 Task: Check the sale-to-list ratio of staircase in the last 3 years.
Action: Mouse moved to (1022, 242)
Screenshot: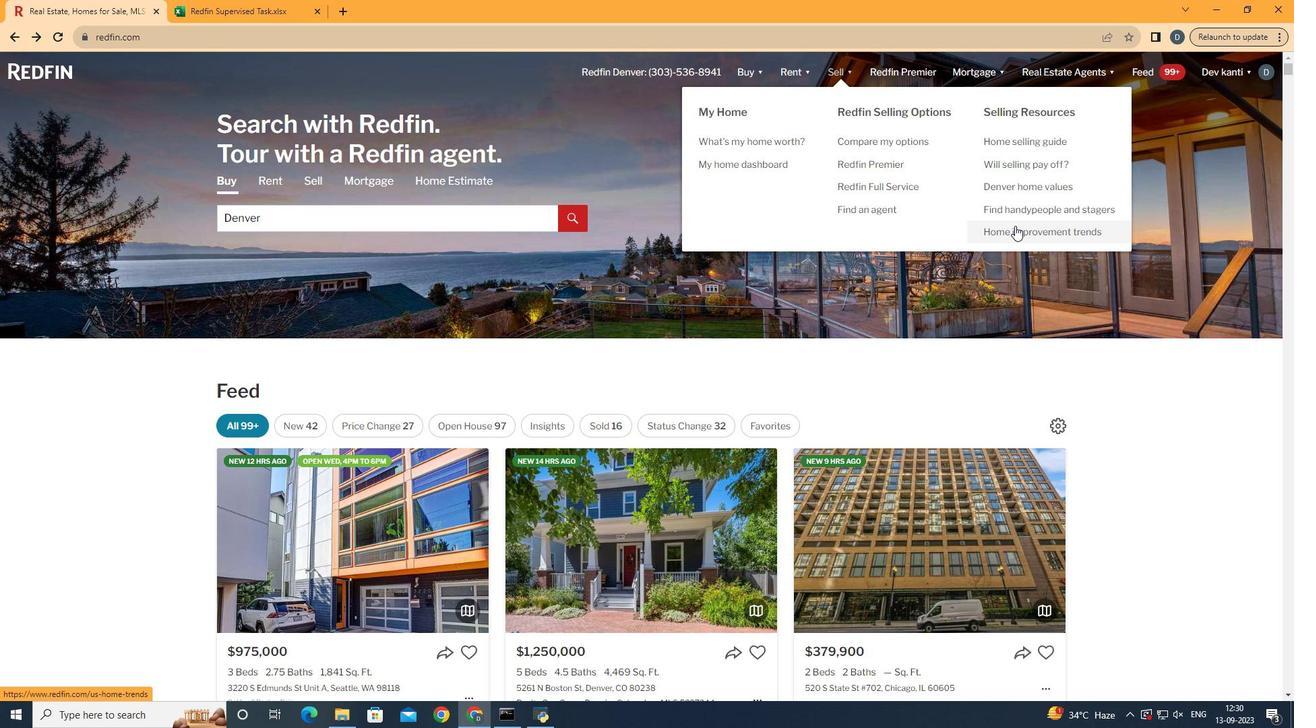 
Action: Mouse pressed left at (1022, 242)
Screenshot: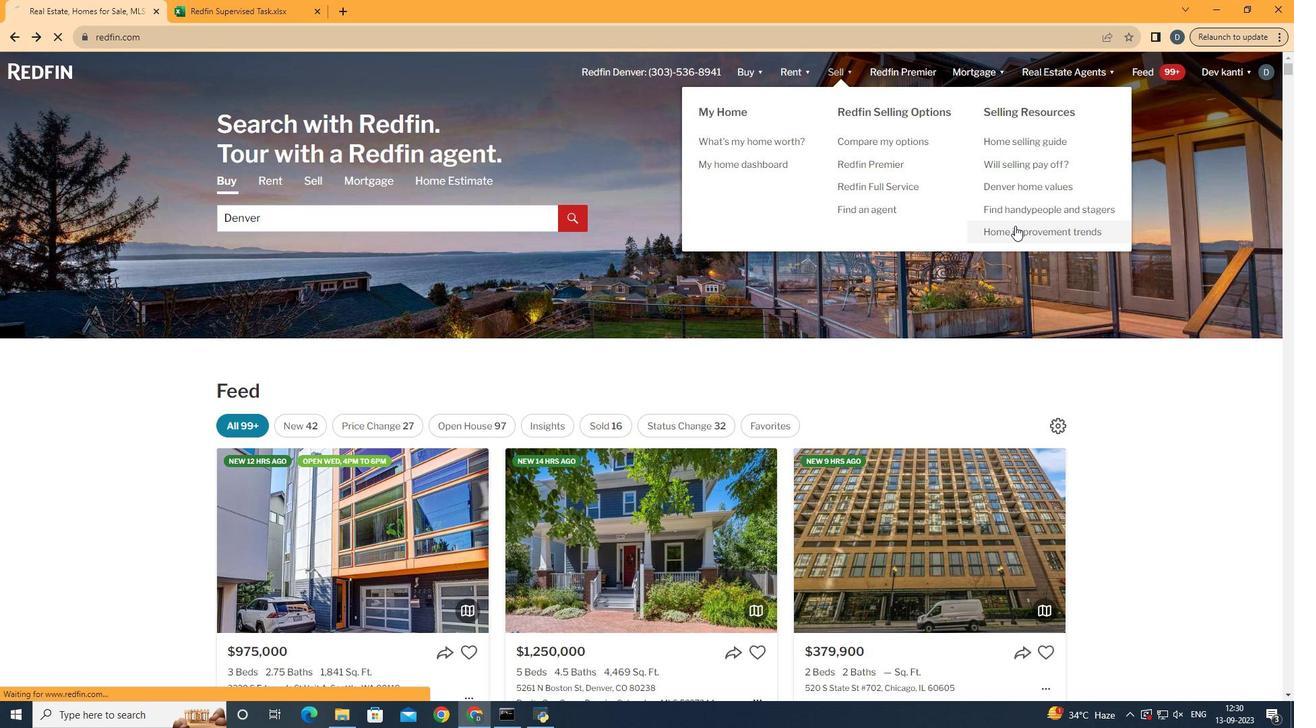 
Action: Mouse moved to (495, 263)
Screenshot: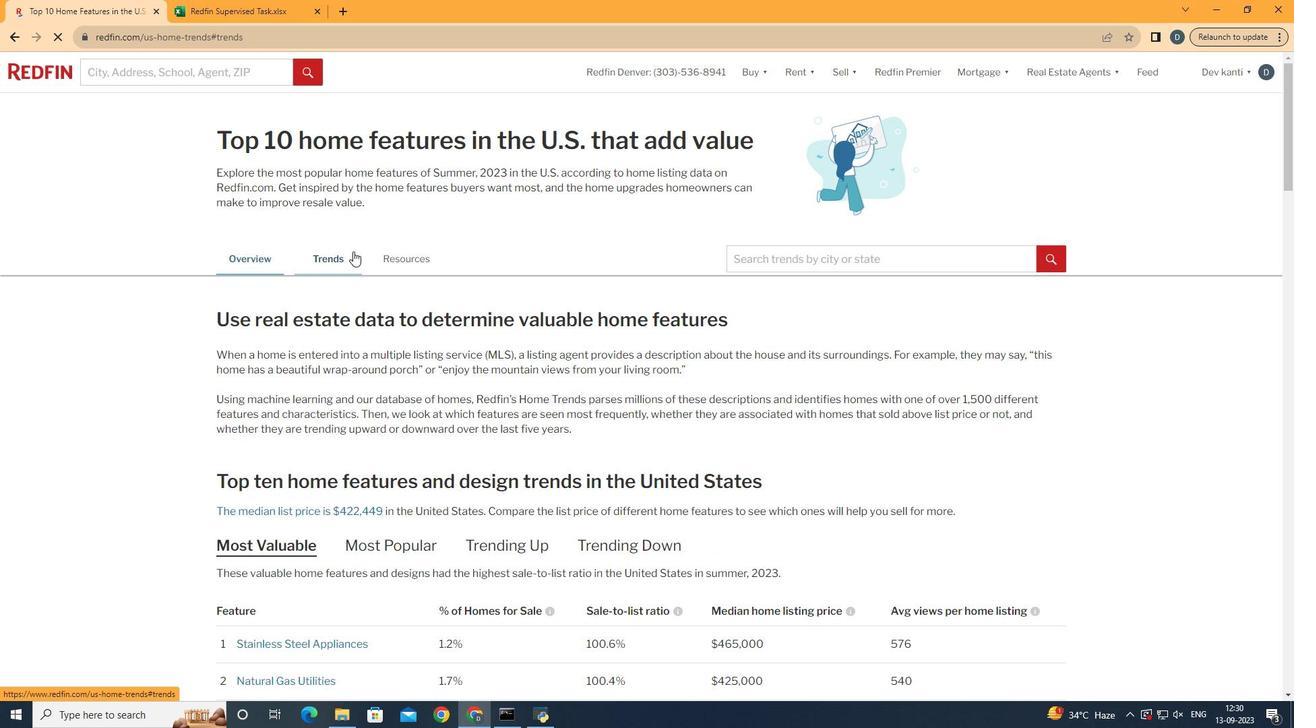 
Action: Mouse pressed left at (495, 263)
Screenshot: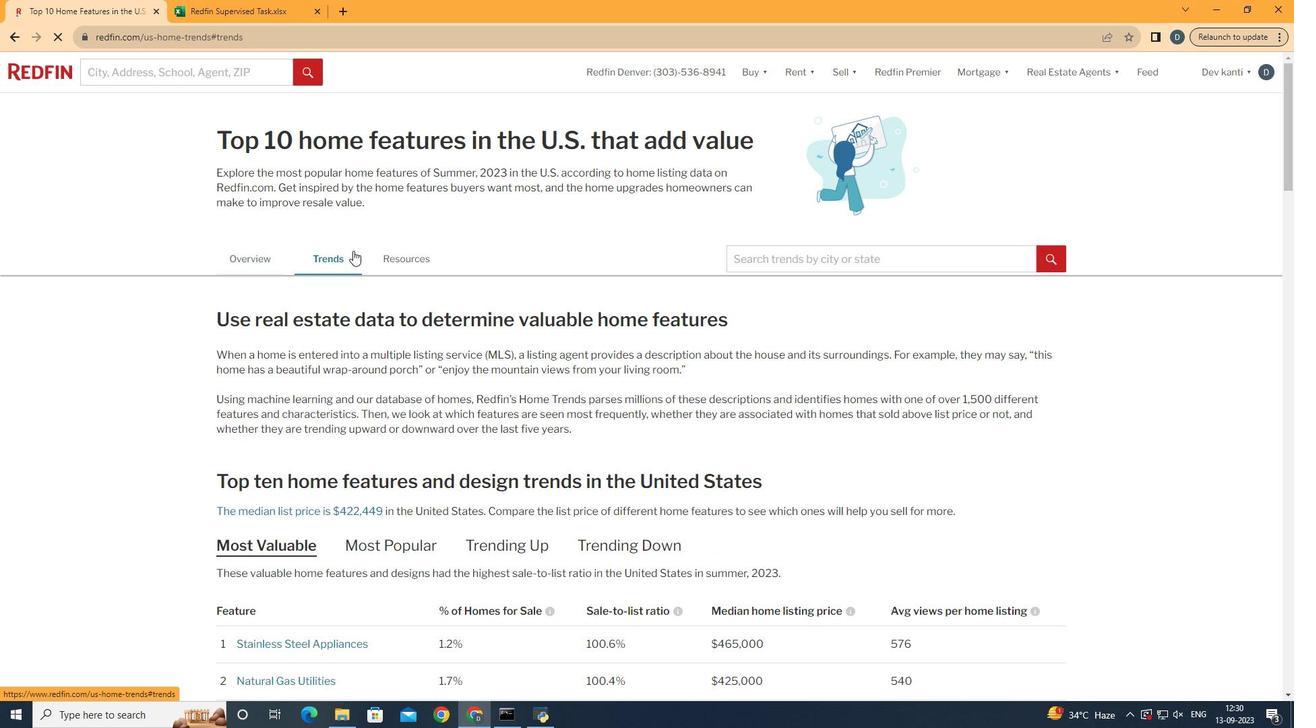 
Action: Mouse moved to (498, 348)
Screenshot: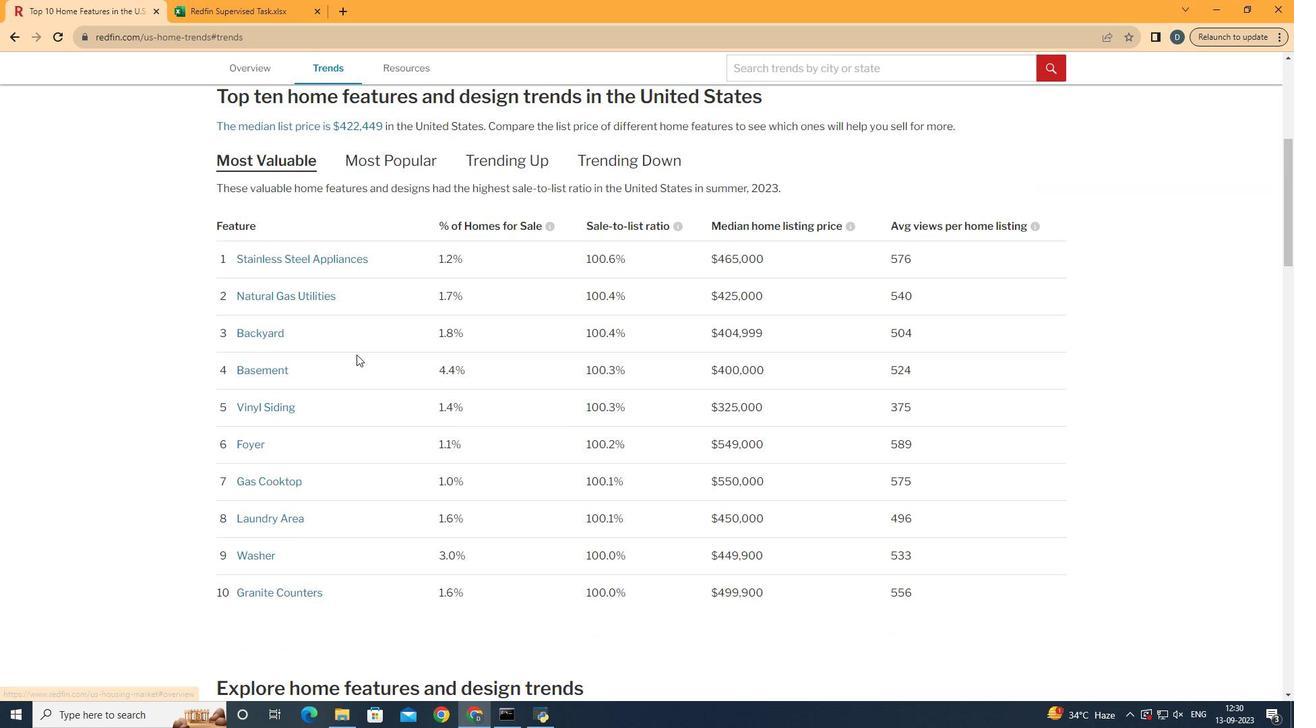 
Action: Mouse scrolled (498, 347) with delta (0, 0)
Screenshot: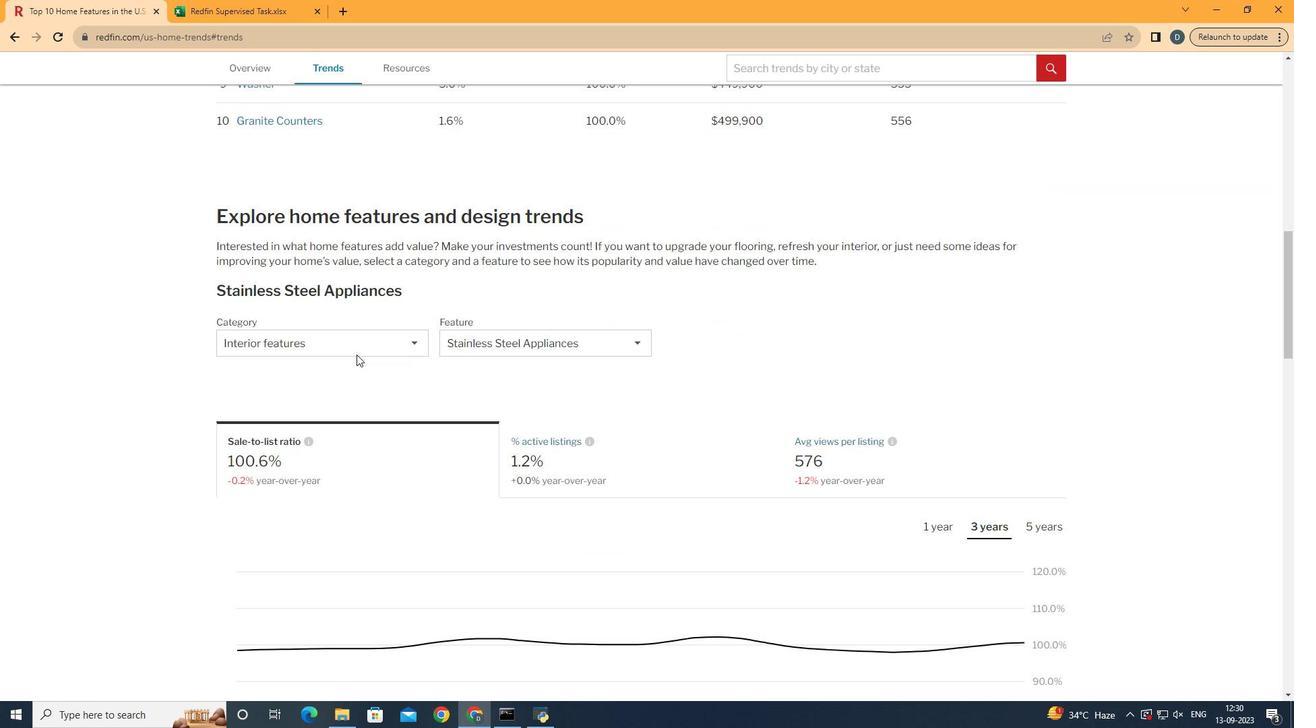 
Action: Mouse scrolled (498, 347) with delta (0, 0)
Screenshot: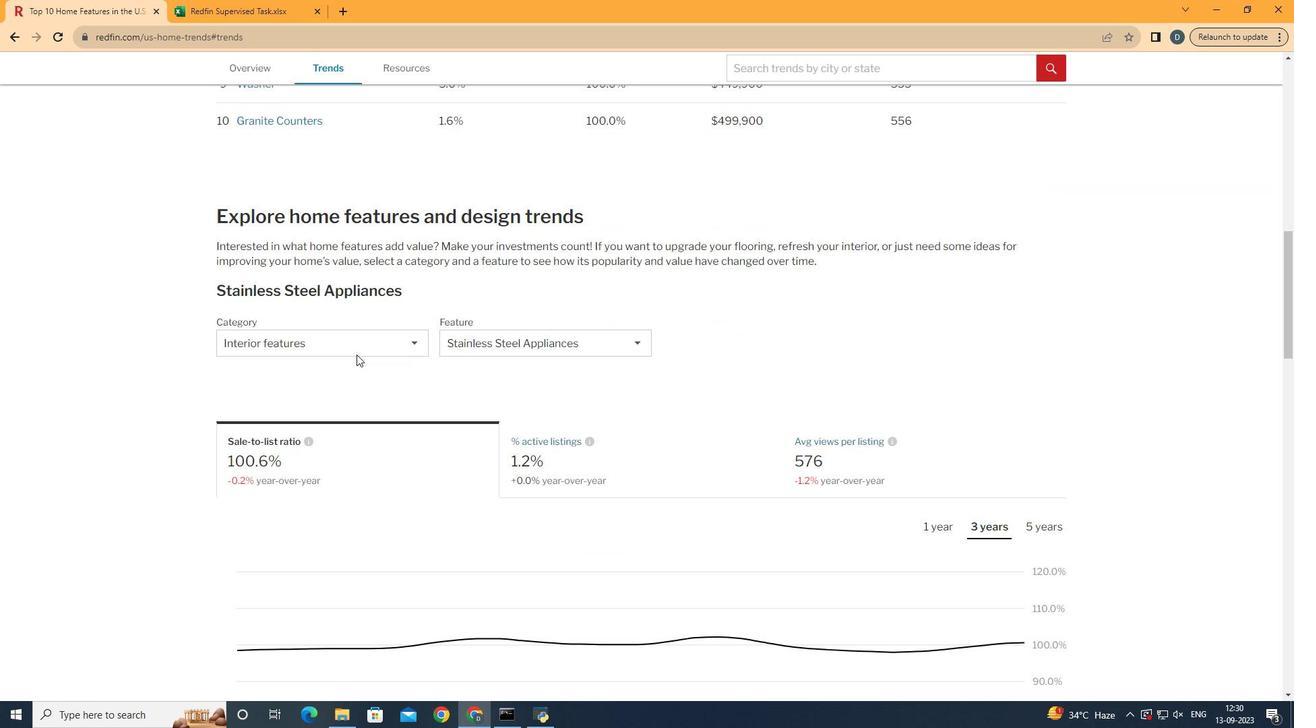 
Action: Mouse scrolled (498, 347) with delta (0, 0)
Screenshot: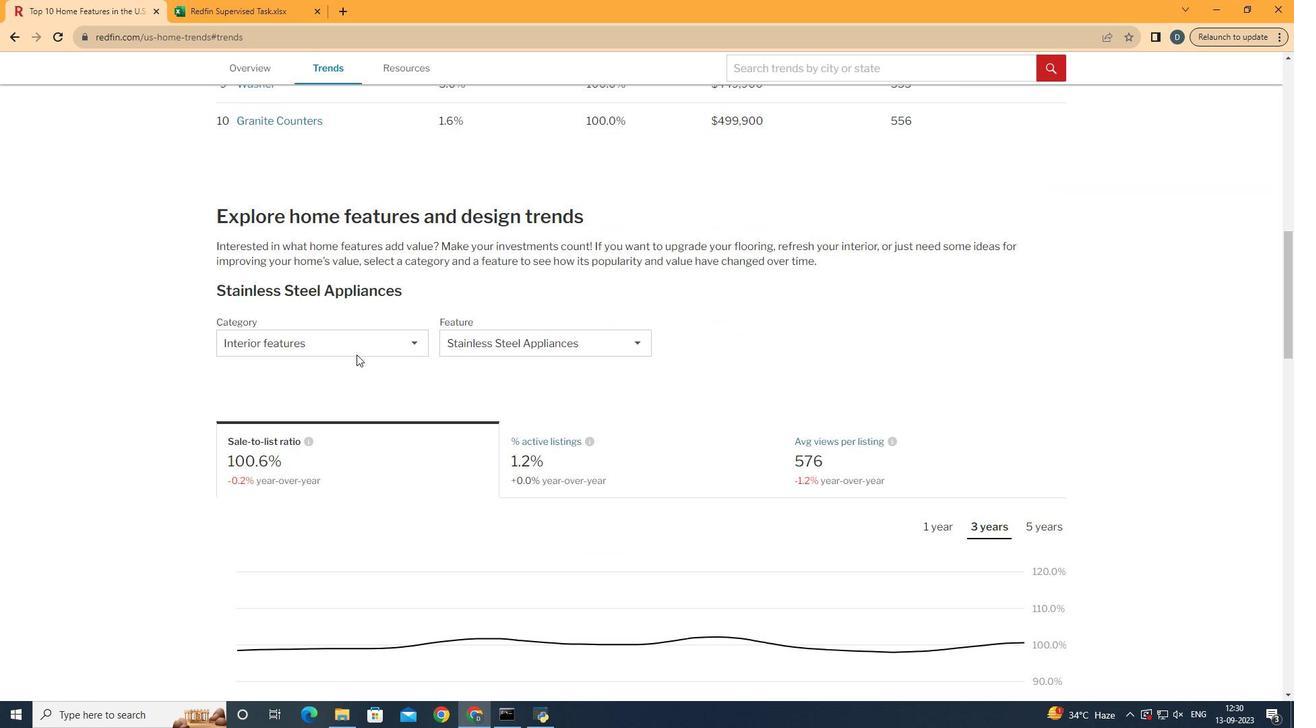 
Action: Mouse scrolled (498, 347) with delta (0, 0)
Screenshot: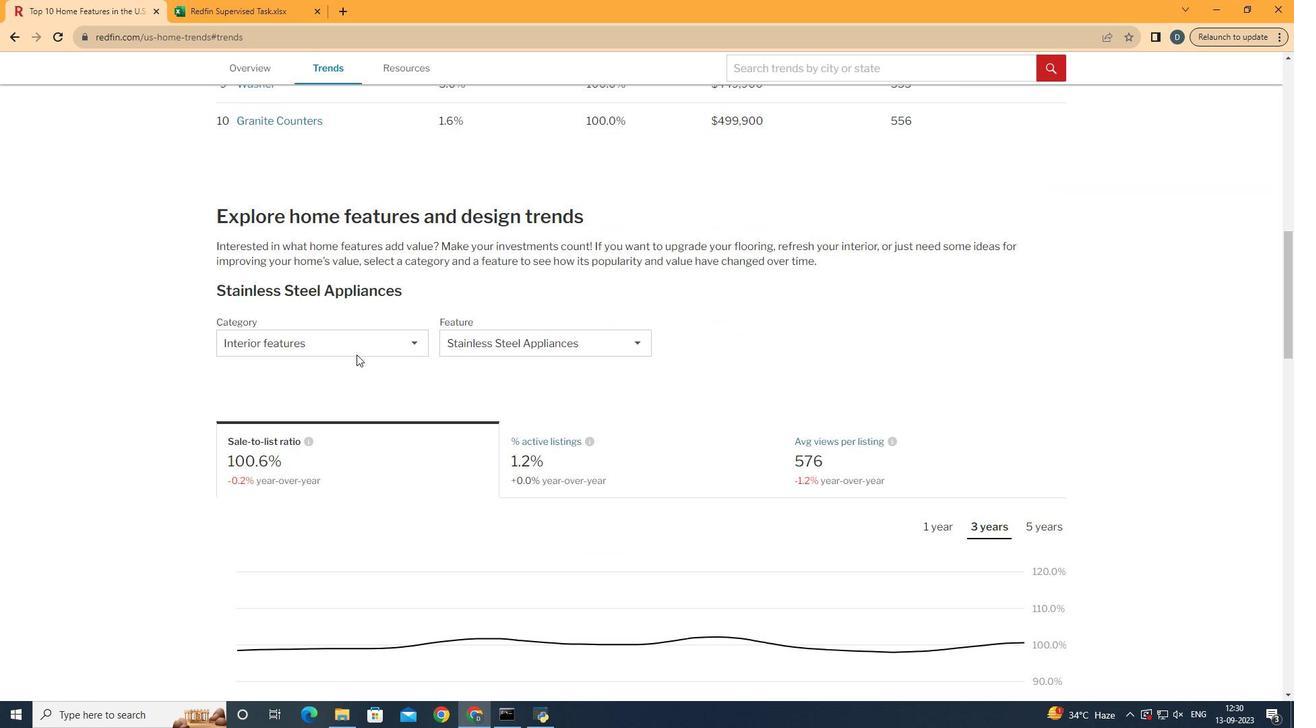 
Action: Mouse scrolled (498, 347) with delta (0, 0)
Screenshot: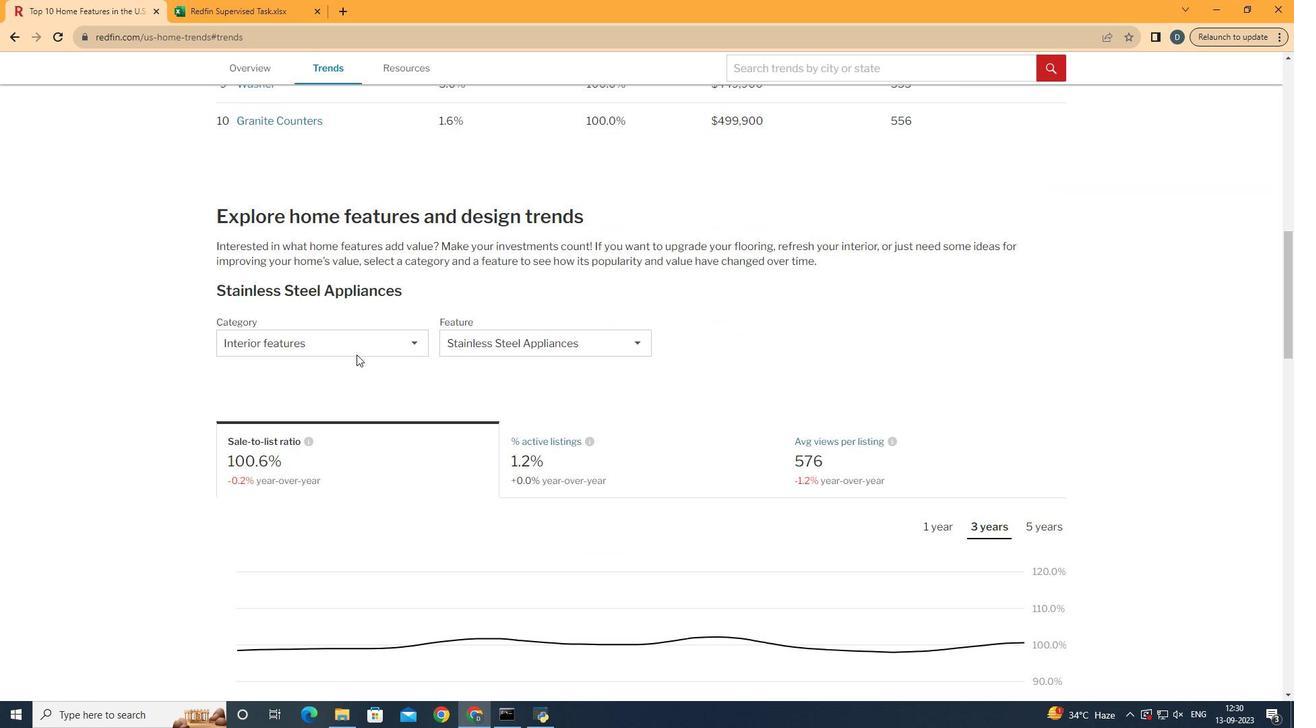 
Action: Mouse scrolled (498, 347) with delta (0, 0)
Screenshot: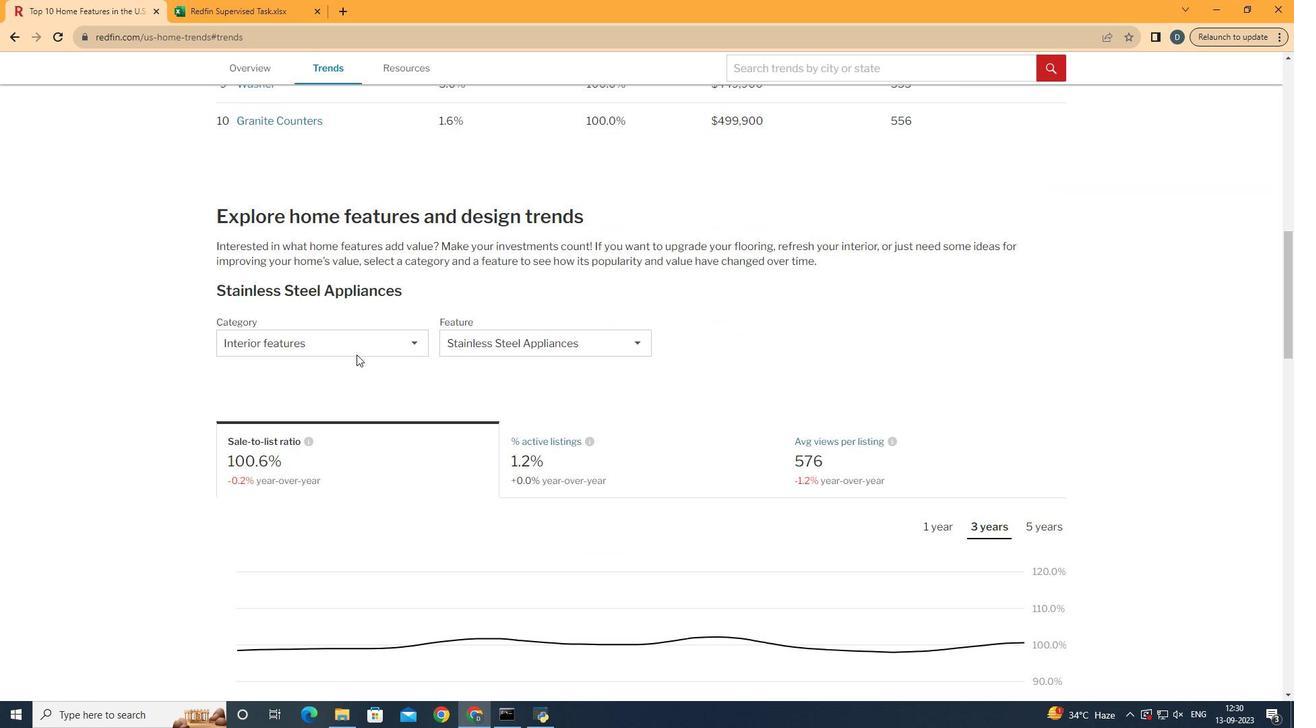
Action: Mouse scrolled (498, 347) with delta (0, 0)
Screenshot: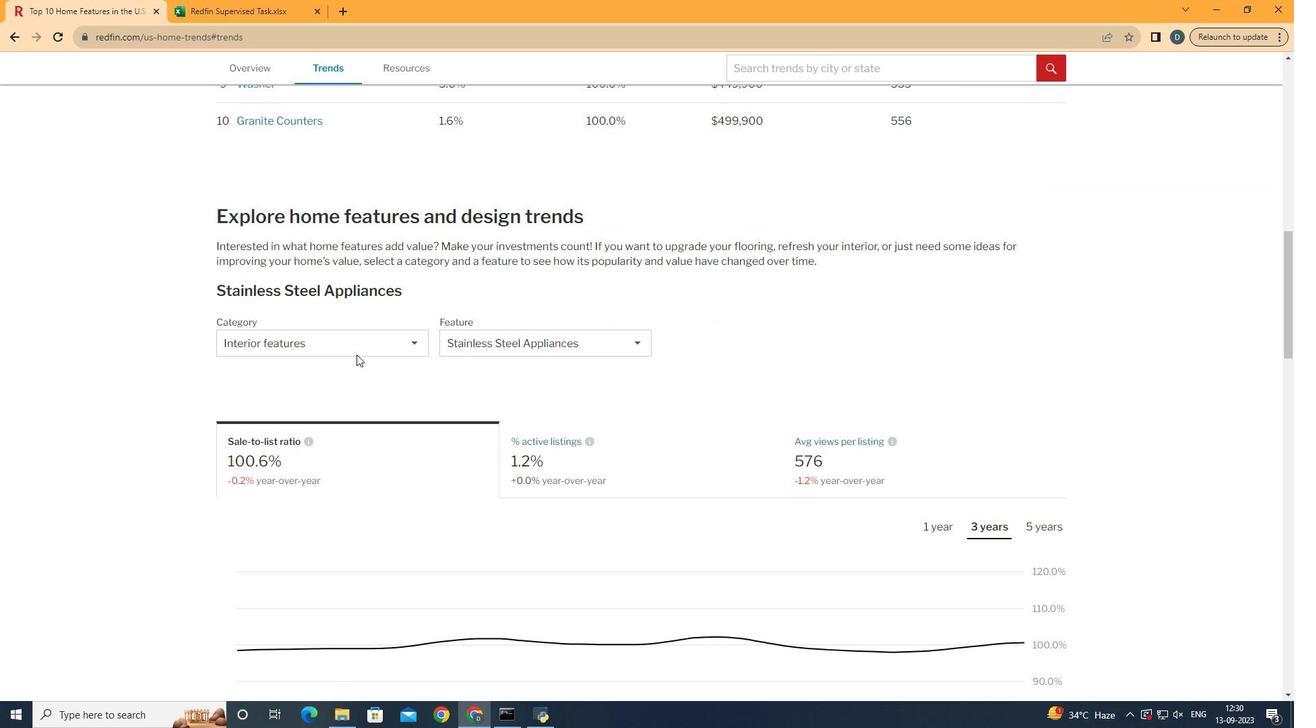 
Action: Mouse pressed left at (498, 348)
Screenshot: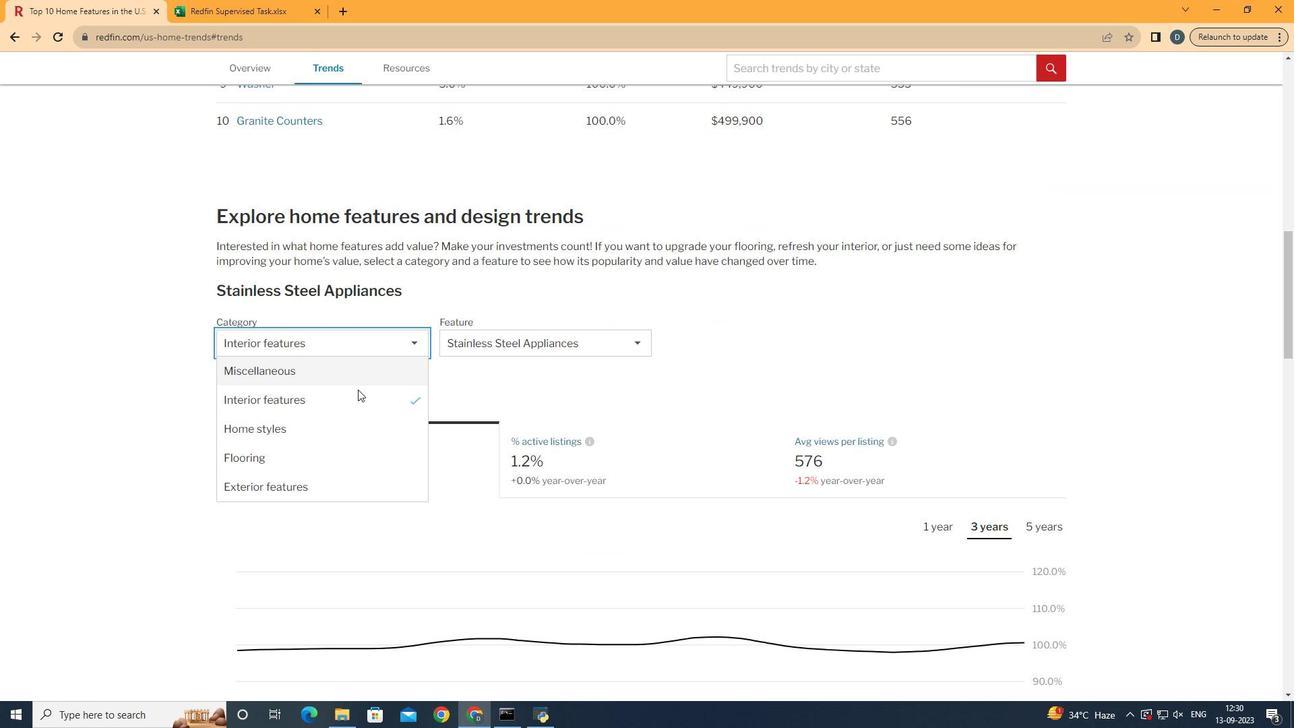 
Action: Mouse moved to (517, 381)
Screenshot: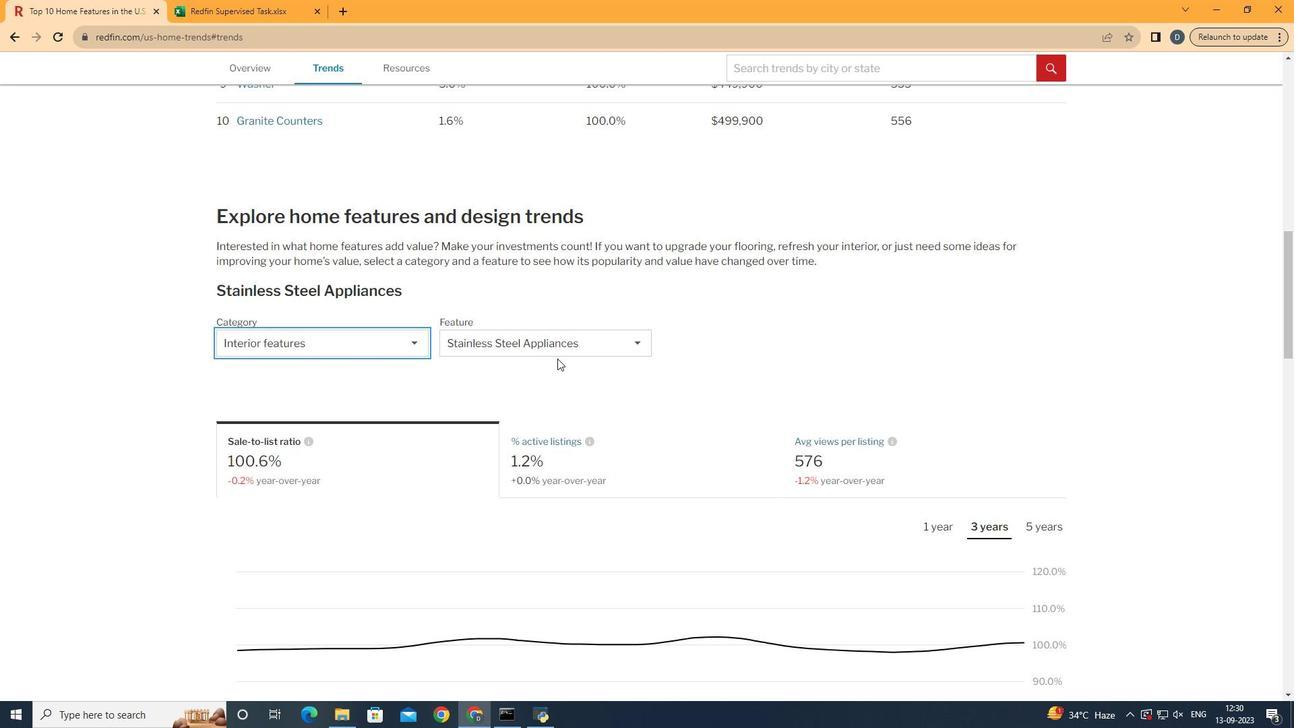 
Action: Mouse pressed left at (517, 381)
Screenshot: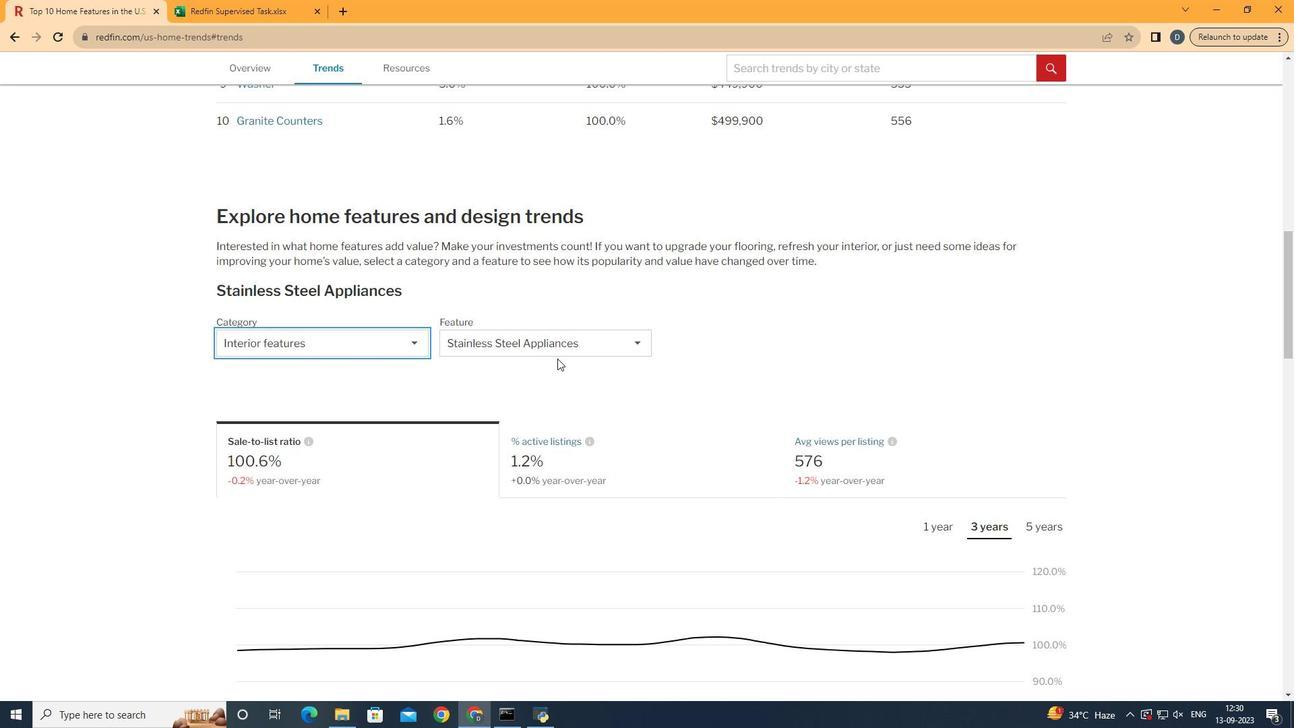 
Action: Mouse moved to (654, 333)
Screenshot: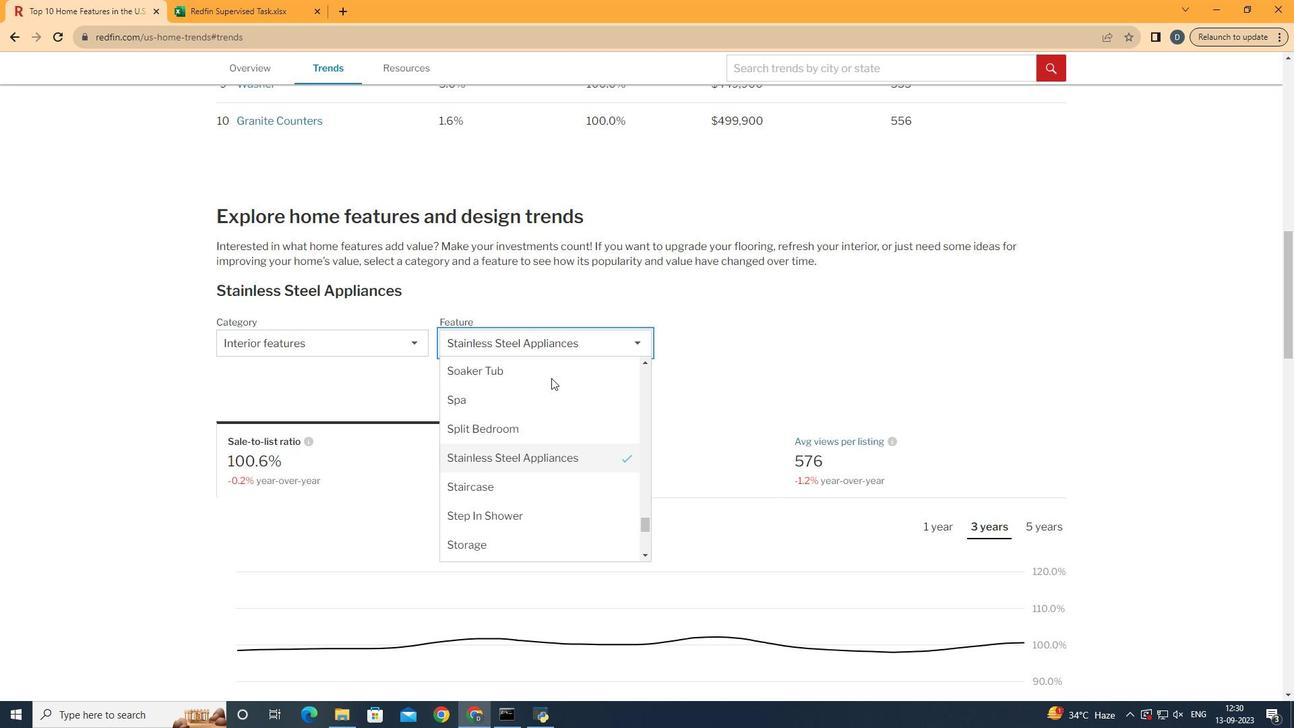 
Action: Mouse pressed left at (654, 333)
Screenshot: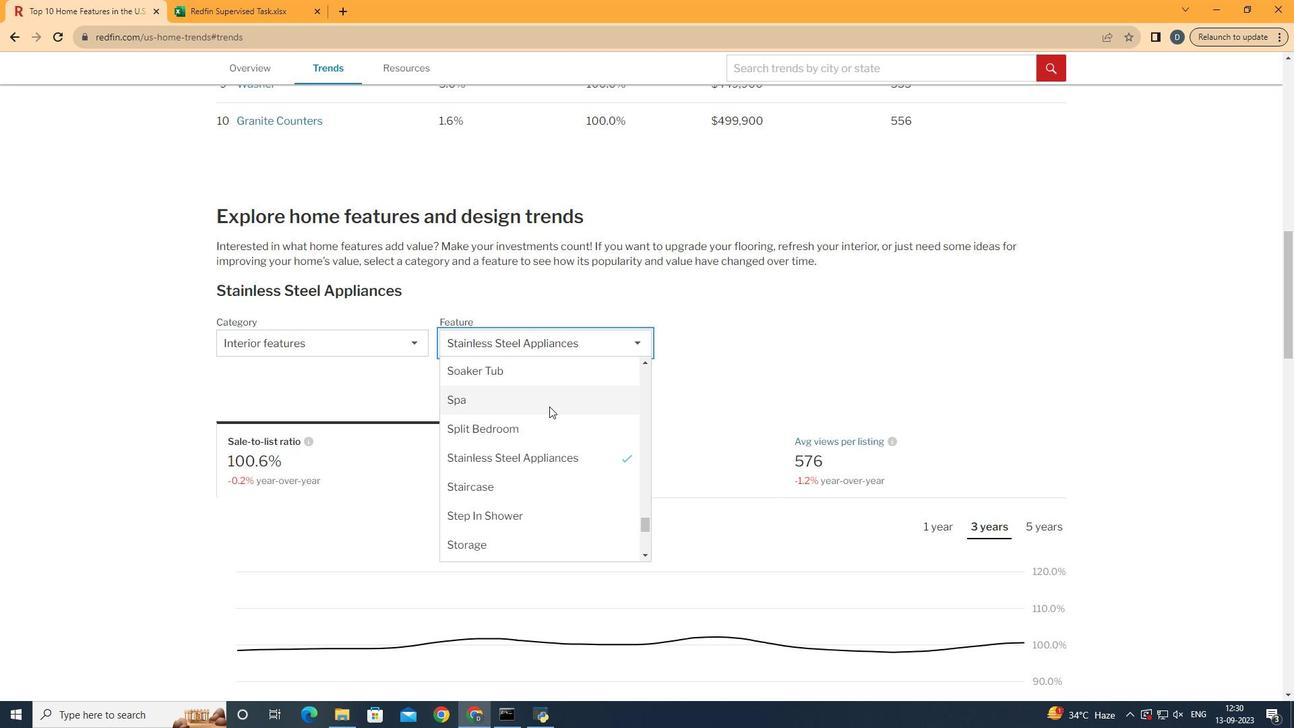 
Action: Mouse moved to (654, 453)
Screenshot: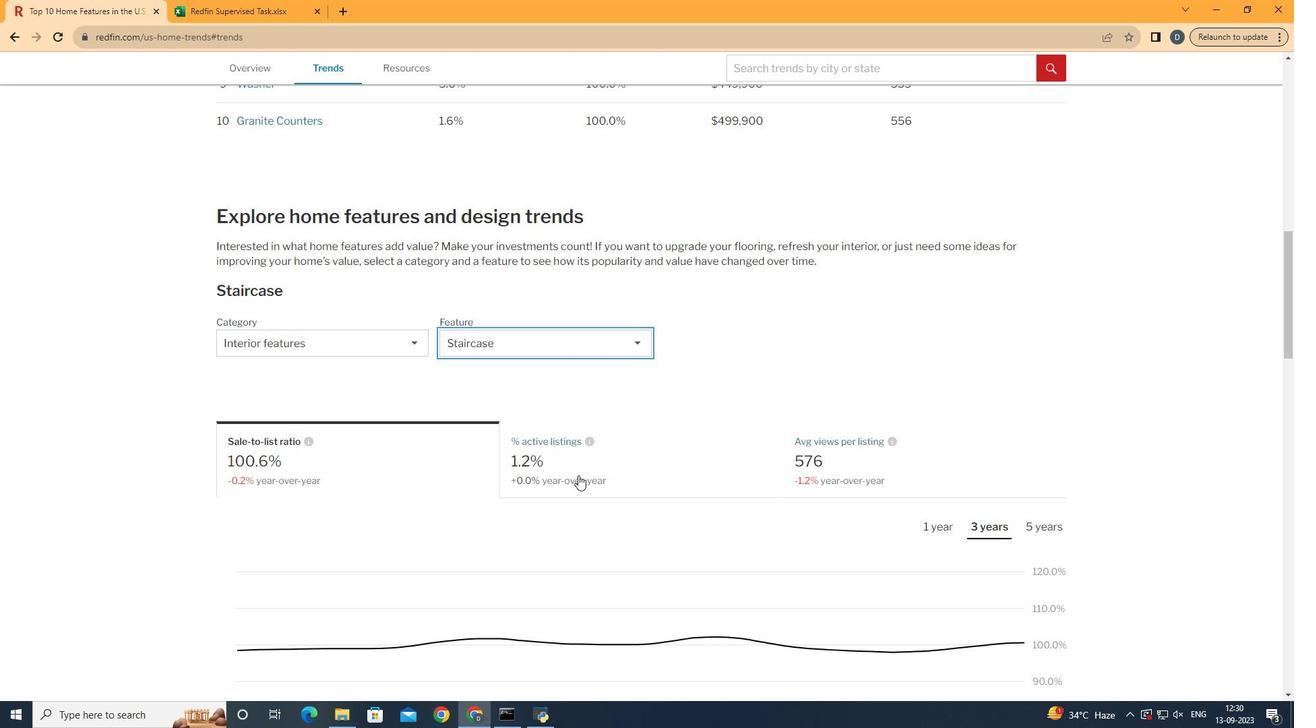 
Action: Mouse pressed left at (654, 453)
Screenshot: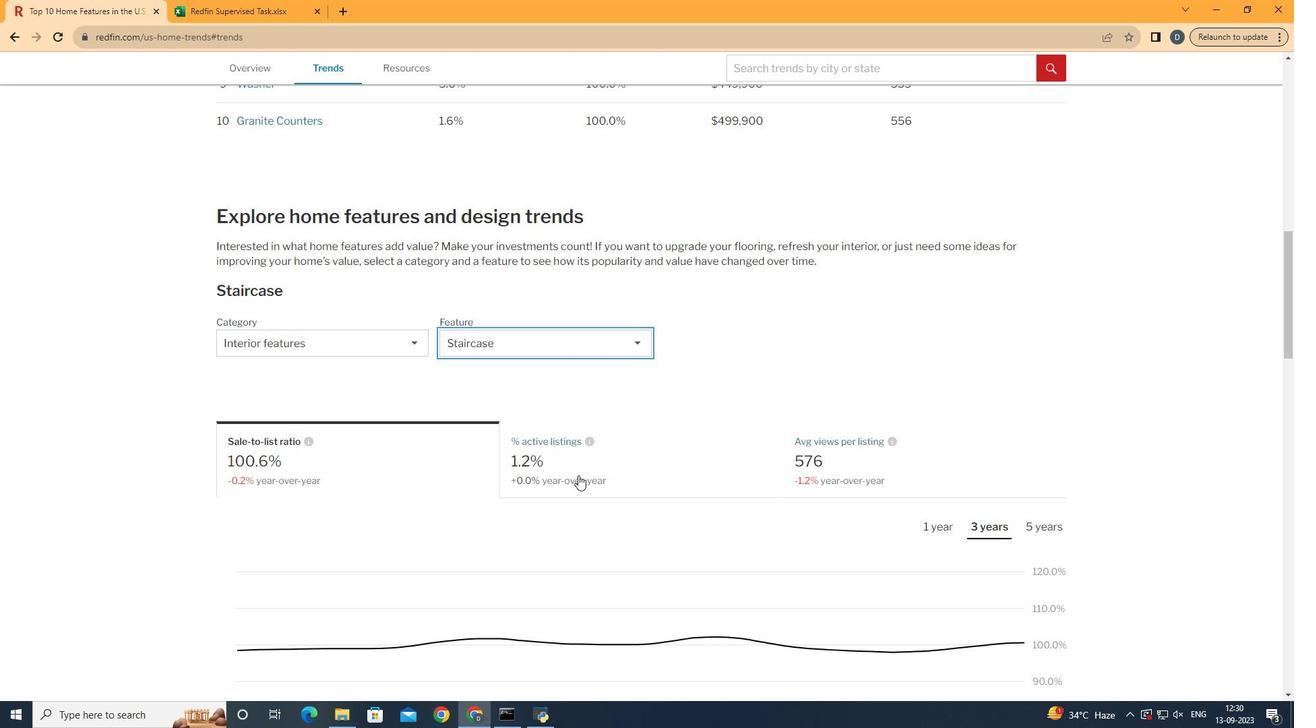 
Action: Mouse moved to (833, 339)
Screenshot: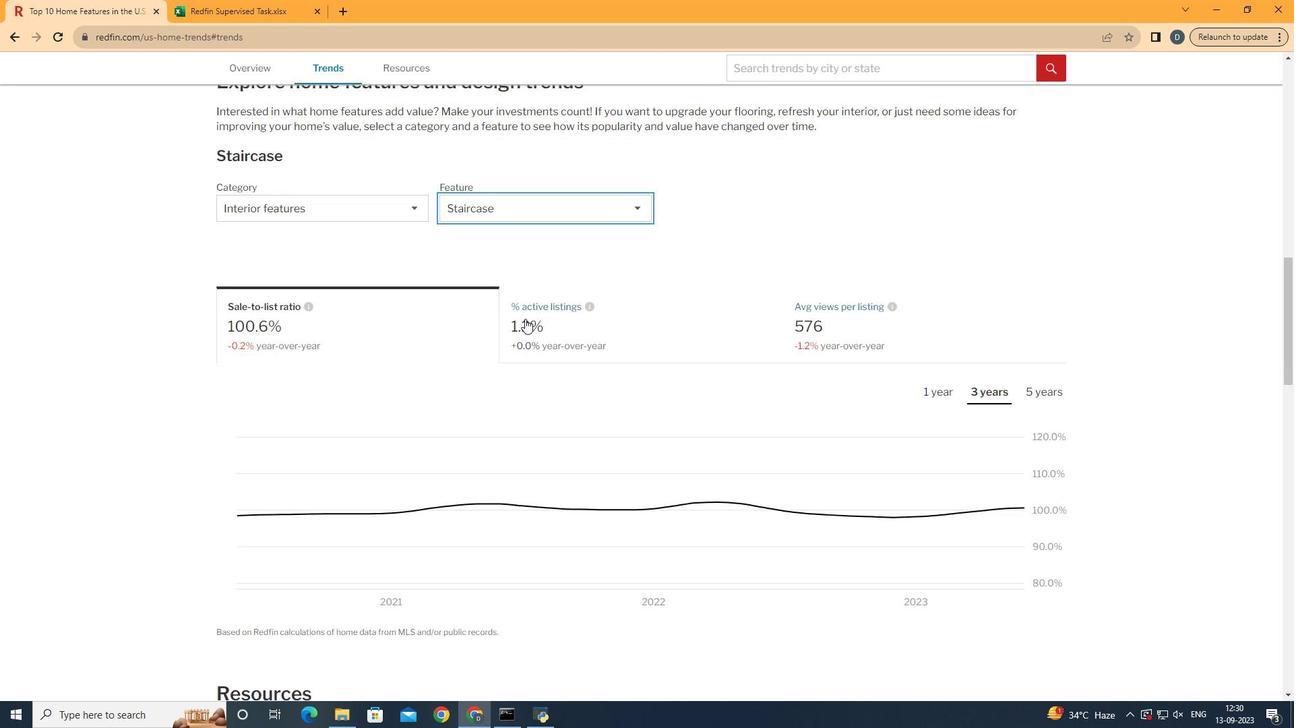 
Action: Mouse scrolled (833, 339) with delta (0, 0)
Screenshot: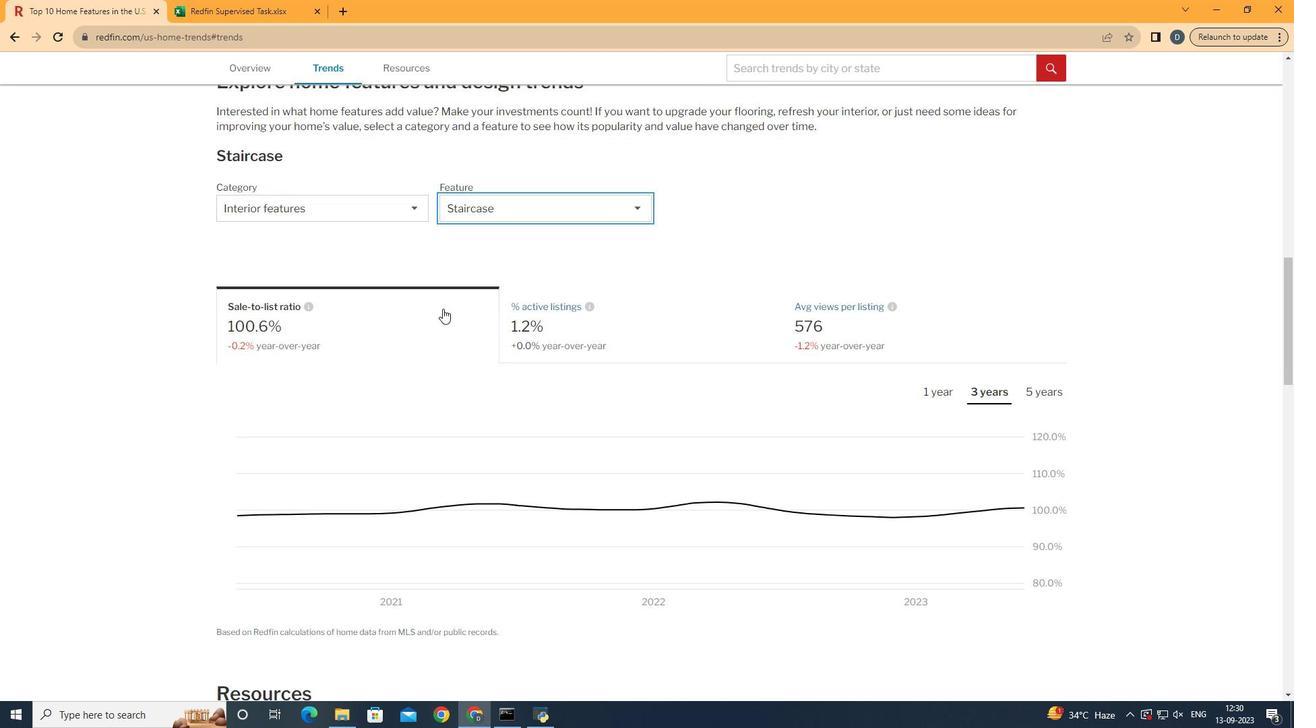 
Action: Mouse scrolled (833, 339) with delta (0, 0)
Screenshot: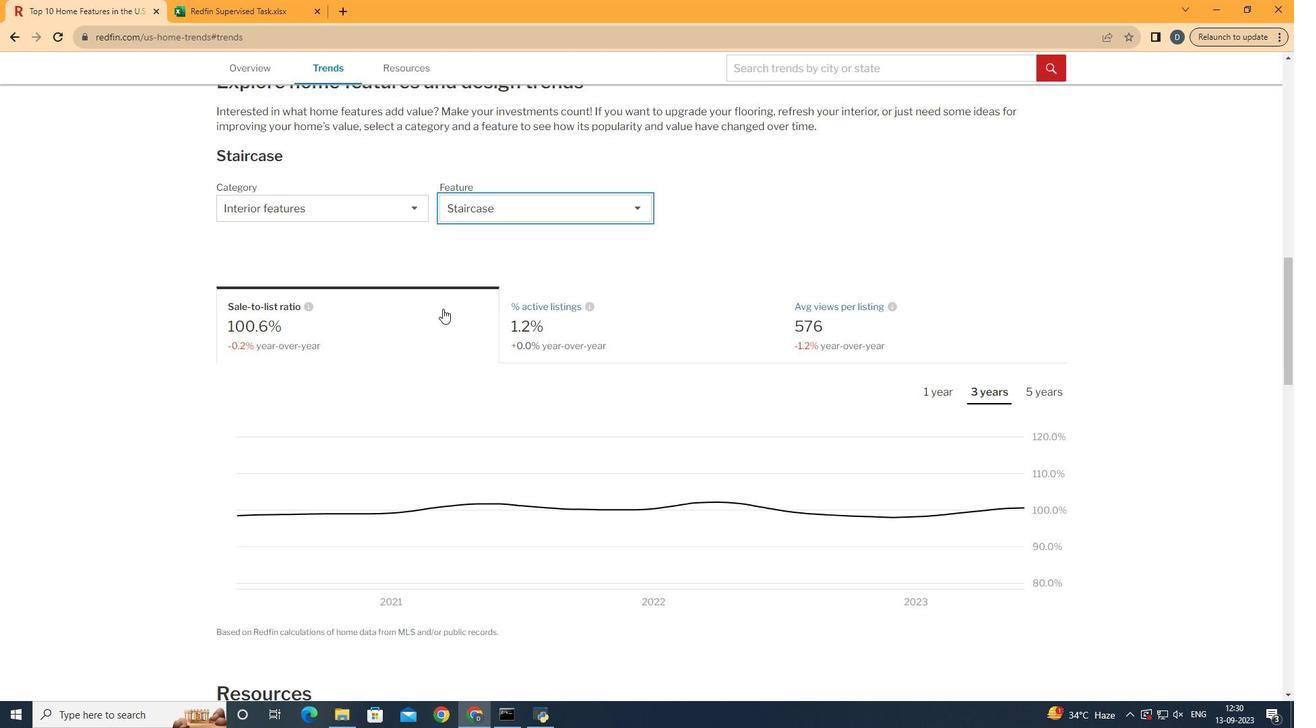 
Action: Mouse moved to (552, 306)
Screenshot: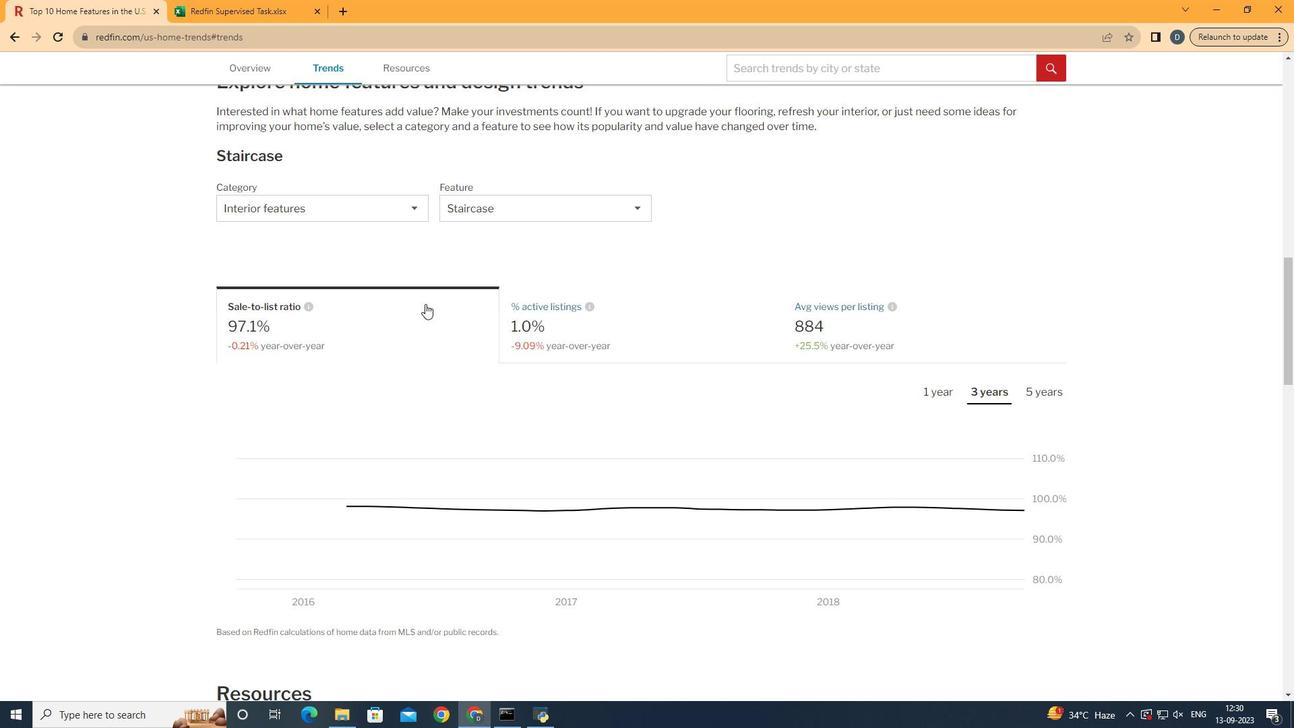 
Action: Mouse pressed left at (552, 306)
Screenshot: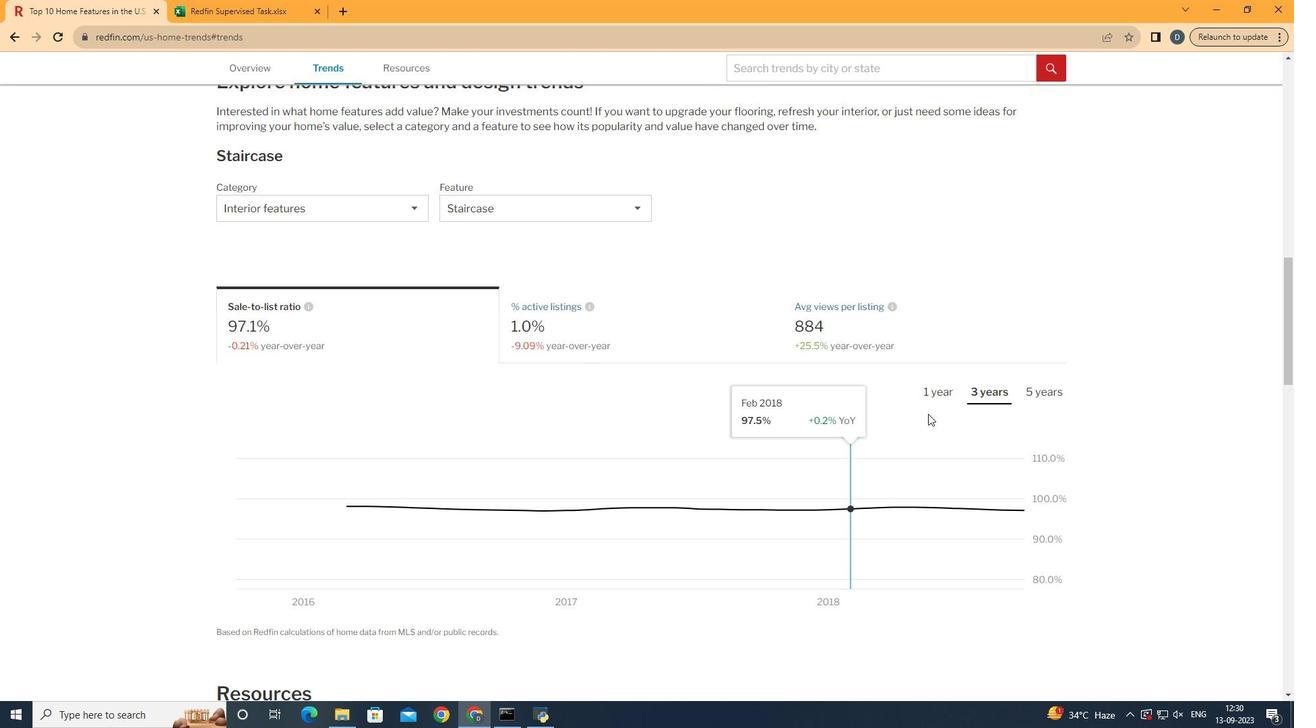 
Action: Mouse moved to (1019, 386)
Screenshot: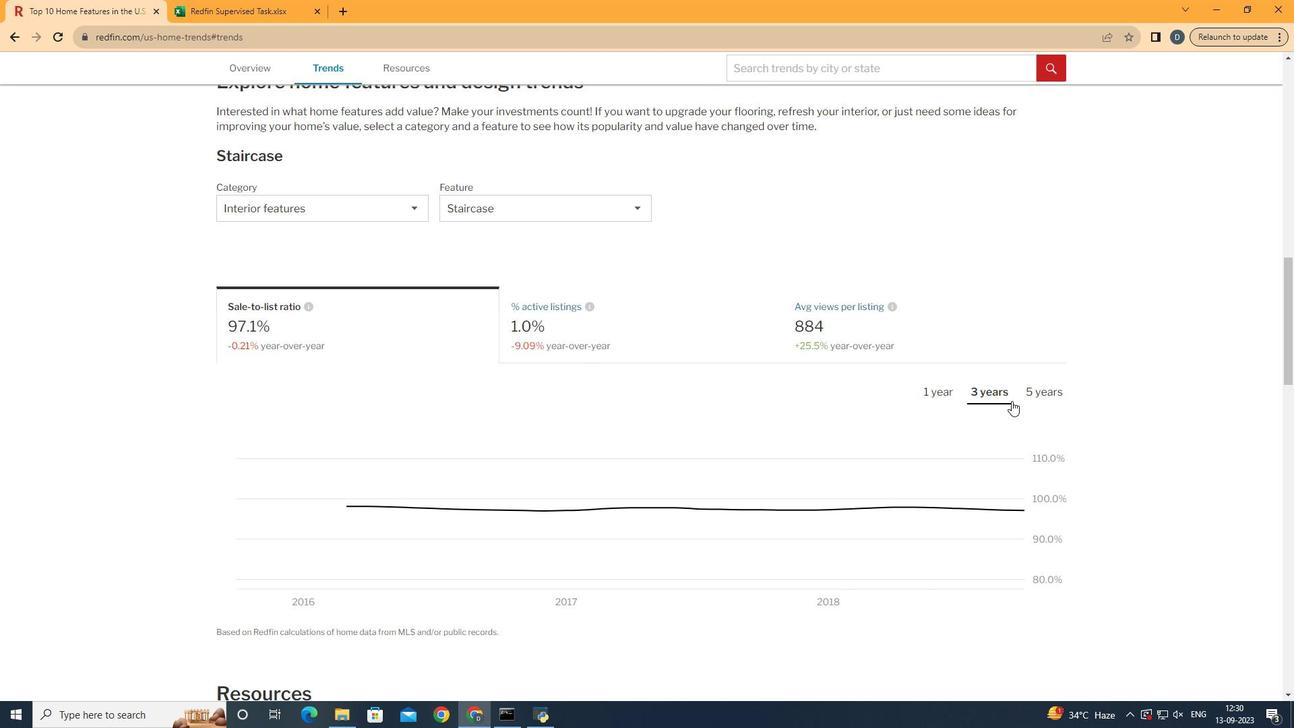 
Action: Mouse pressed left at (1019, 386)
Screenshot: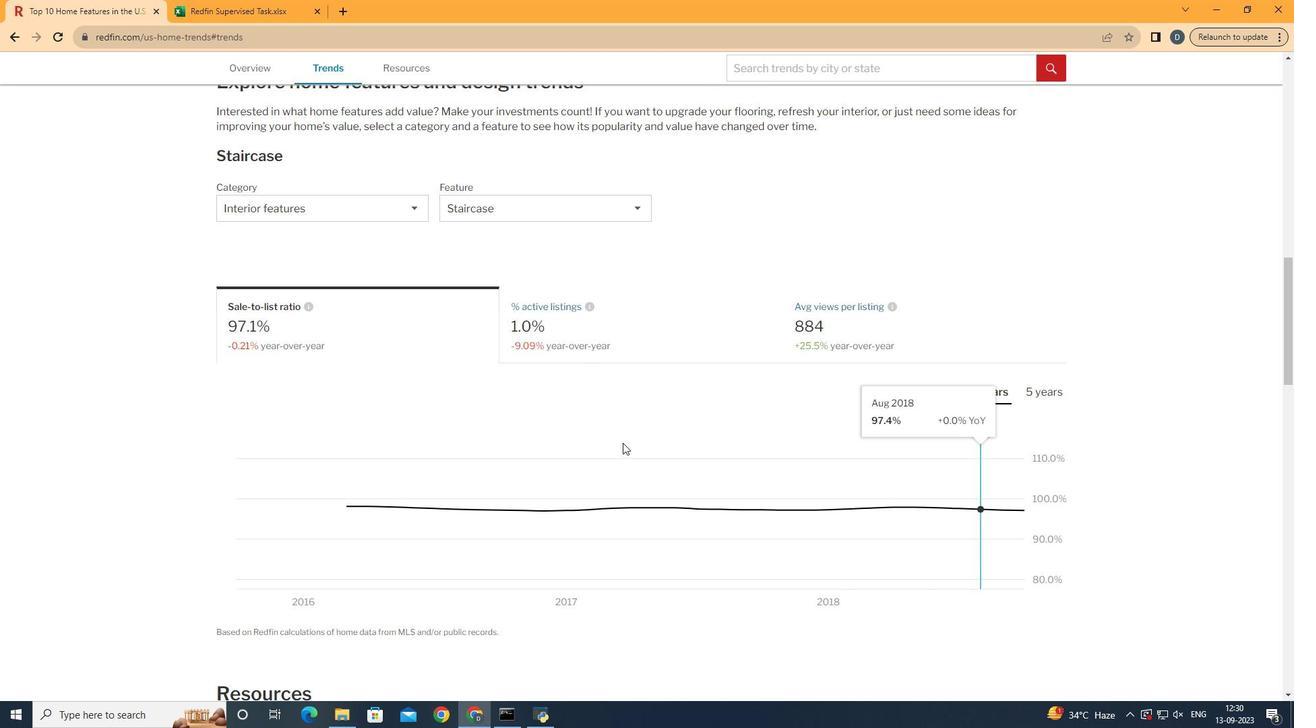 
Action: Mouse moved to (1057, 472)
Screenshot: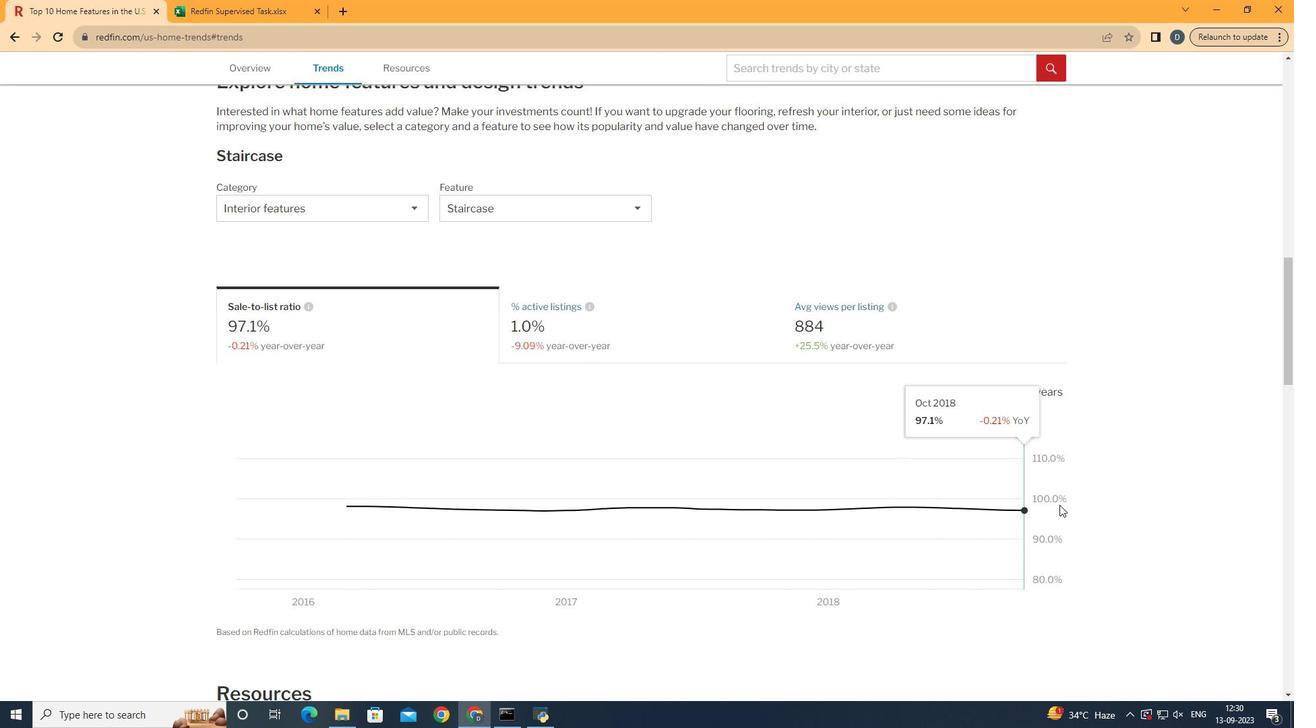 
